 Task: Access the "File list" page variations in the site builder.
Action: Mouse moved to (1081, 77)
Screenshot: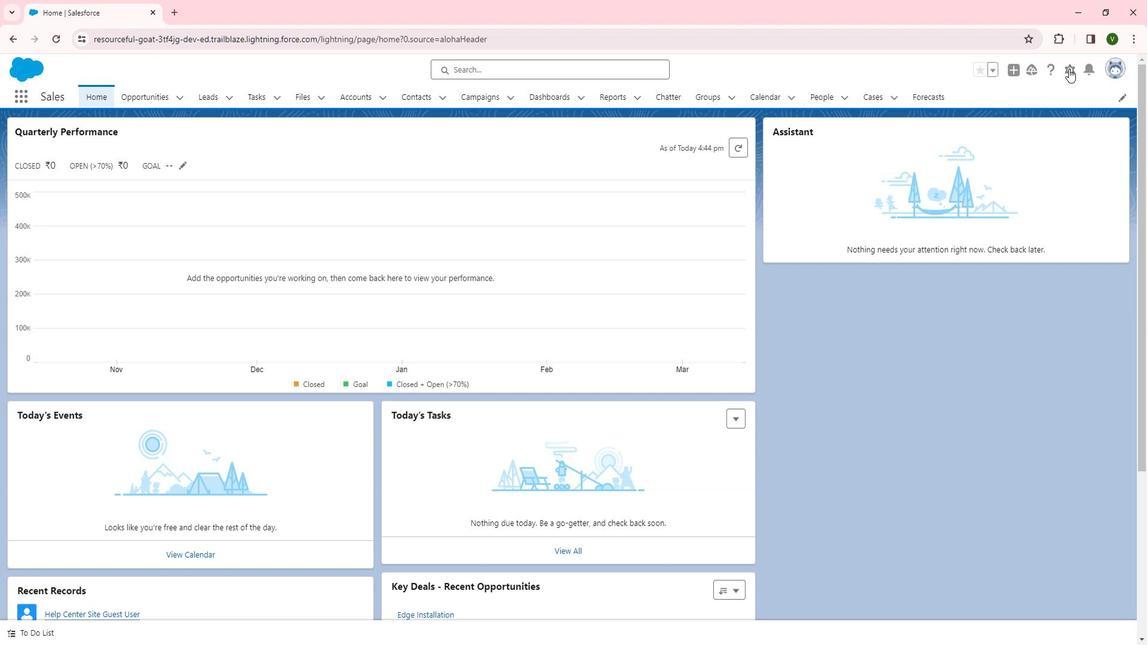 
Action: Mouse pressed left at (1081, 77)
Screenshot: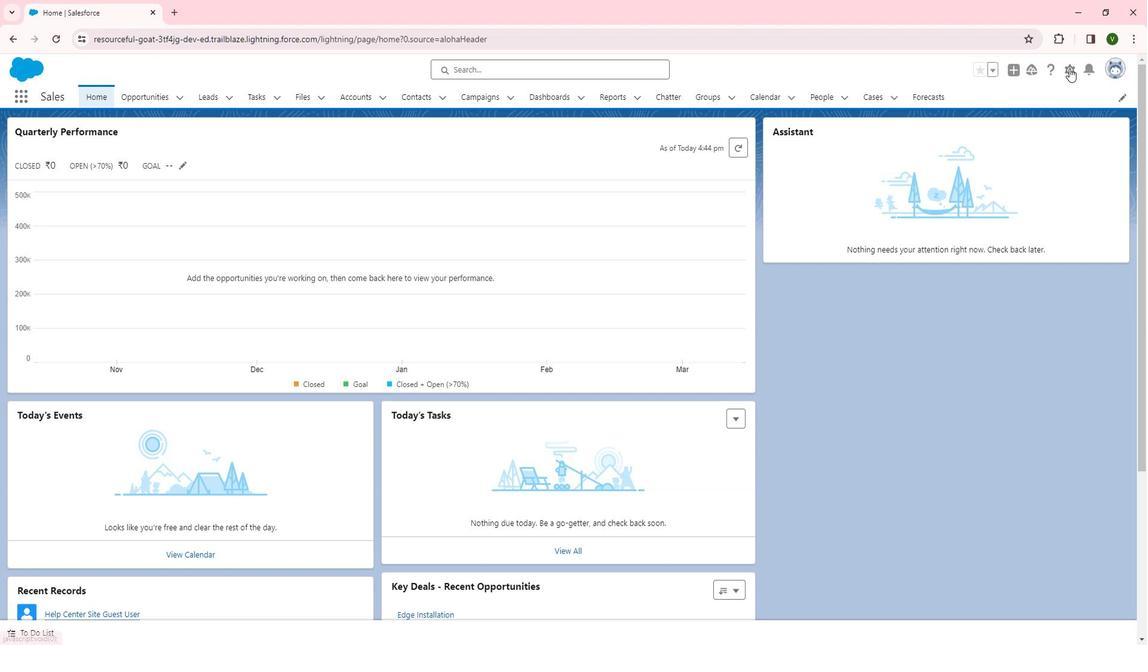 
Action: Mouse moved to (1021, 116)
Screenshot: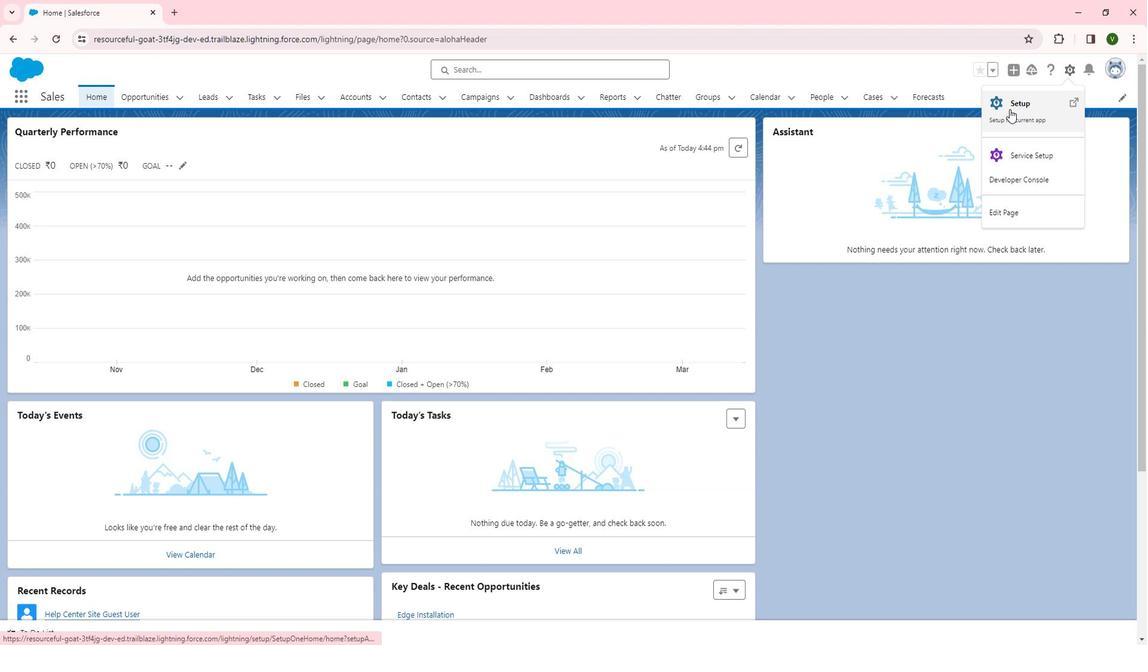 
Action: Mouse pressed left at (1021, 116)
Screenshot: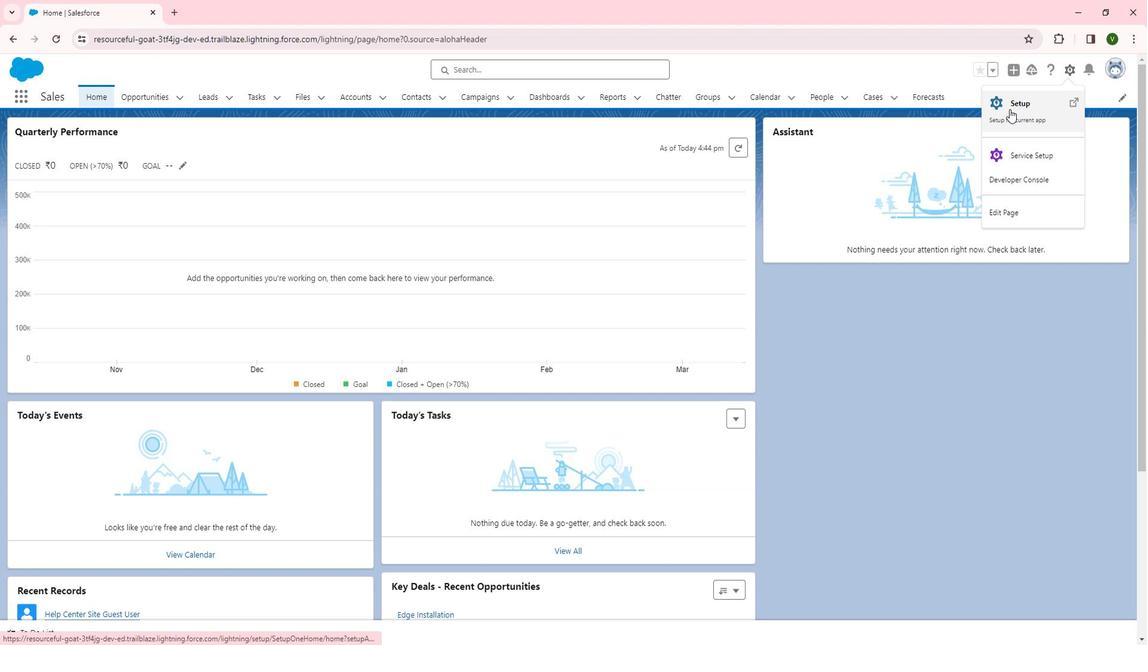 
Action: Mouse moved to (54, 424)
Screenshot: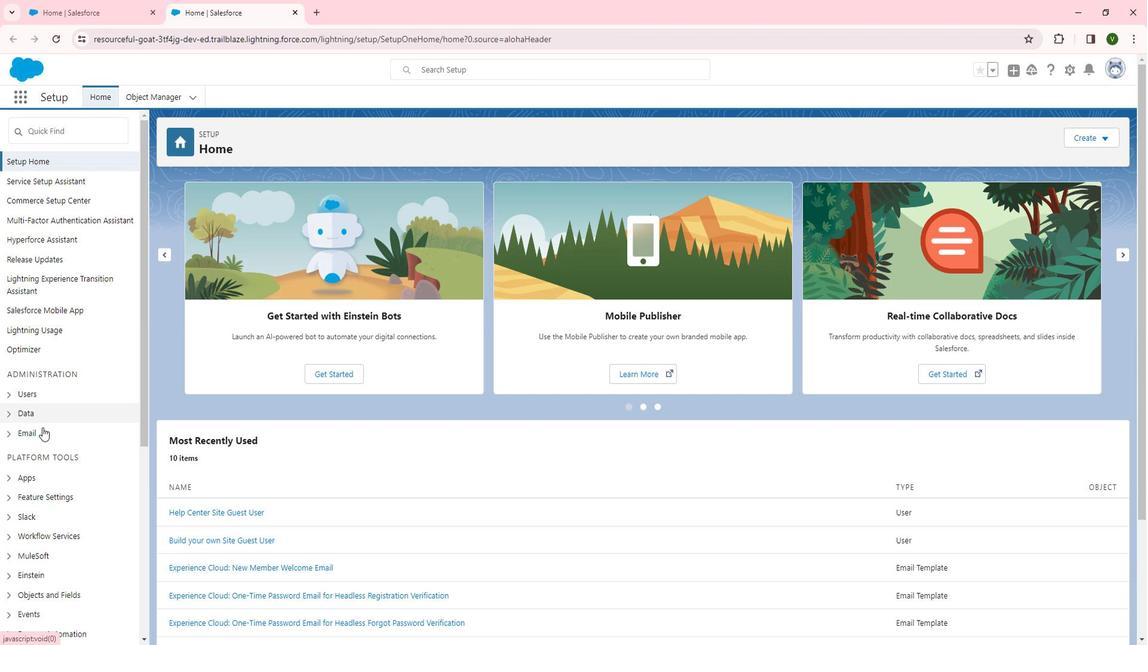 
Action: Mouse scrolled (54, 423) with delta (0, 0)
Screenshot: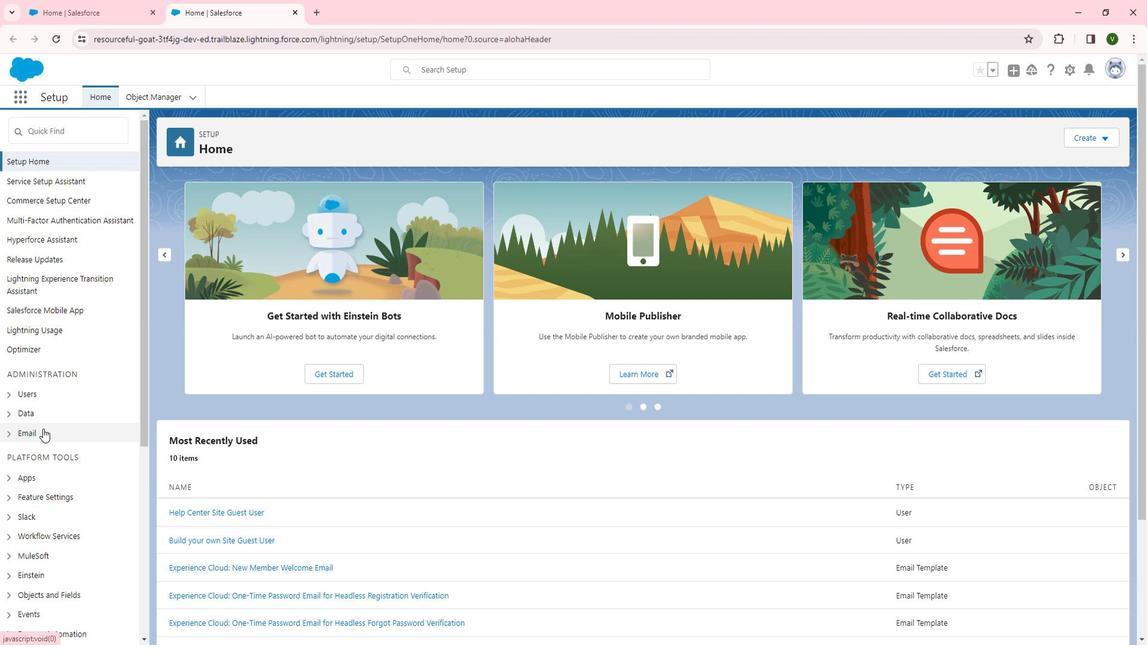 
Action: Mouse moved to (56, 424)
Screenshot: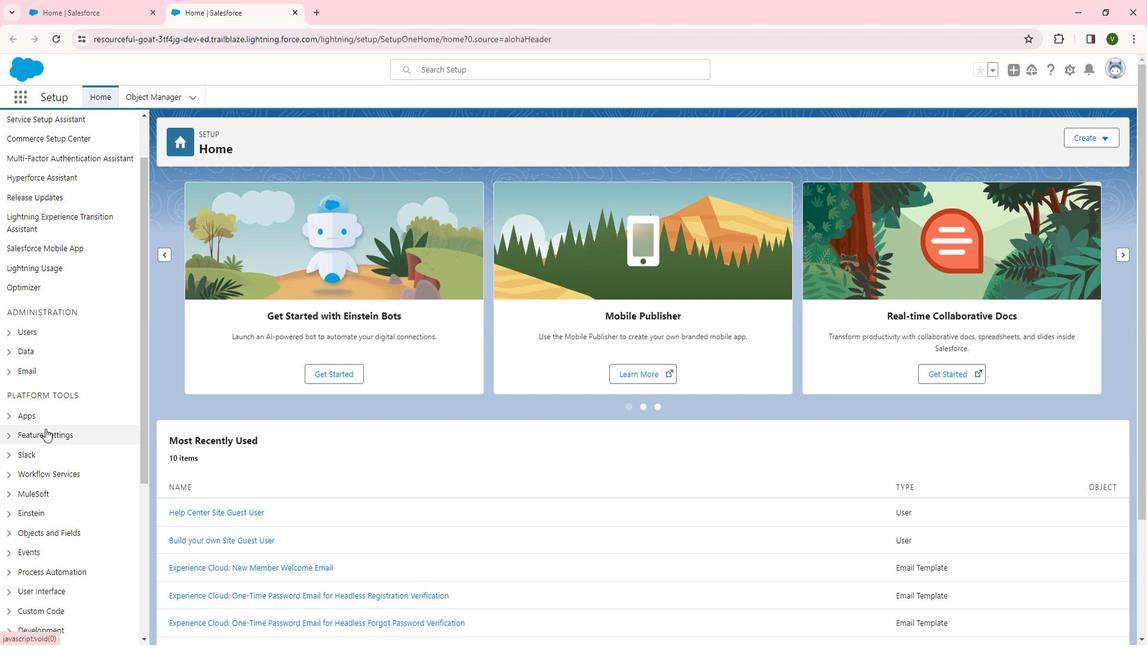 
Action: Mouse pressed left at (56, 424)
Screenshot: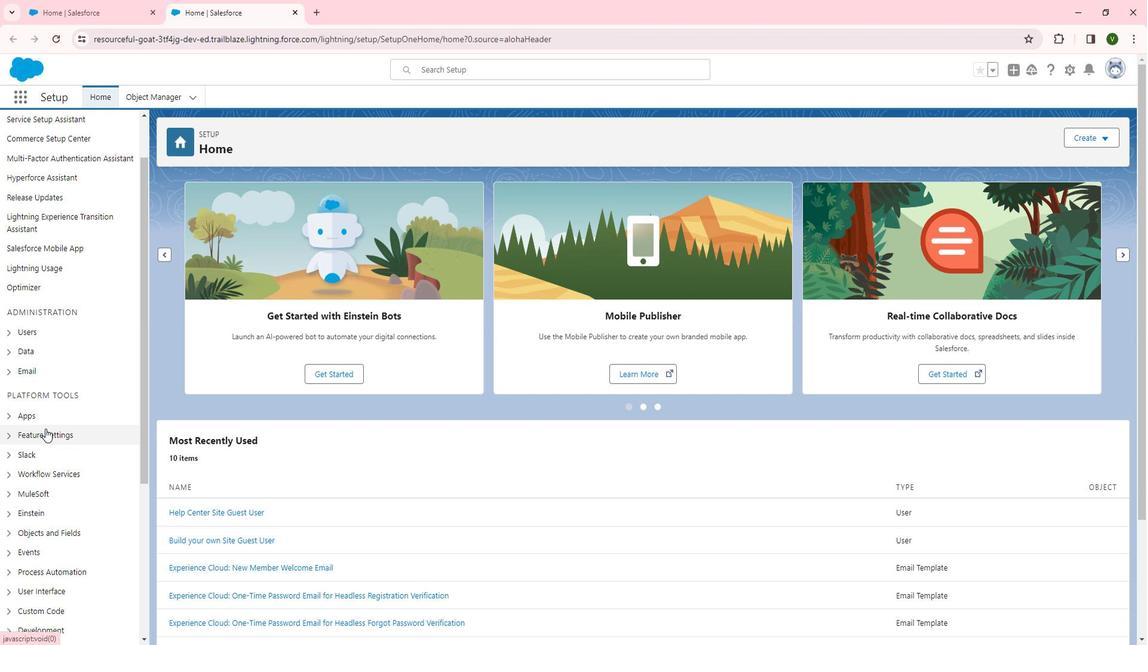
Action: Mouse scrolled (56, 423) with delta (0, 0)
Screenshot: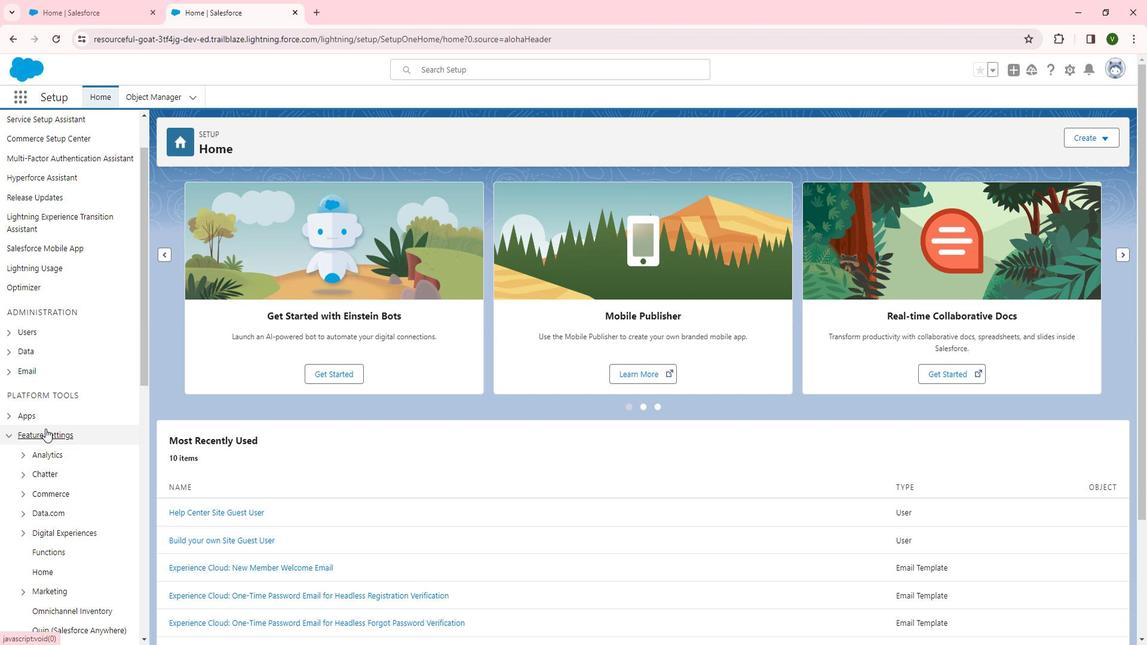 
Action: Mouse scrolled (56, 423) with delta (0, 0)
Screenshot: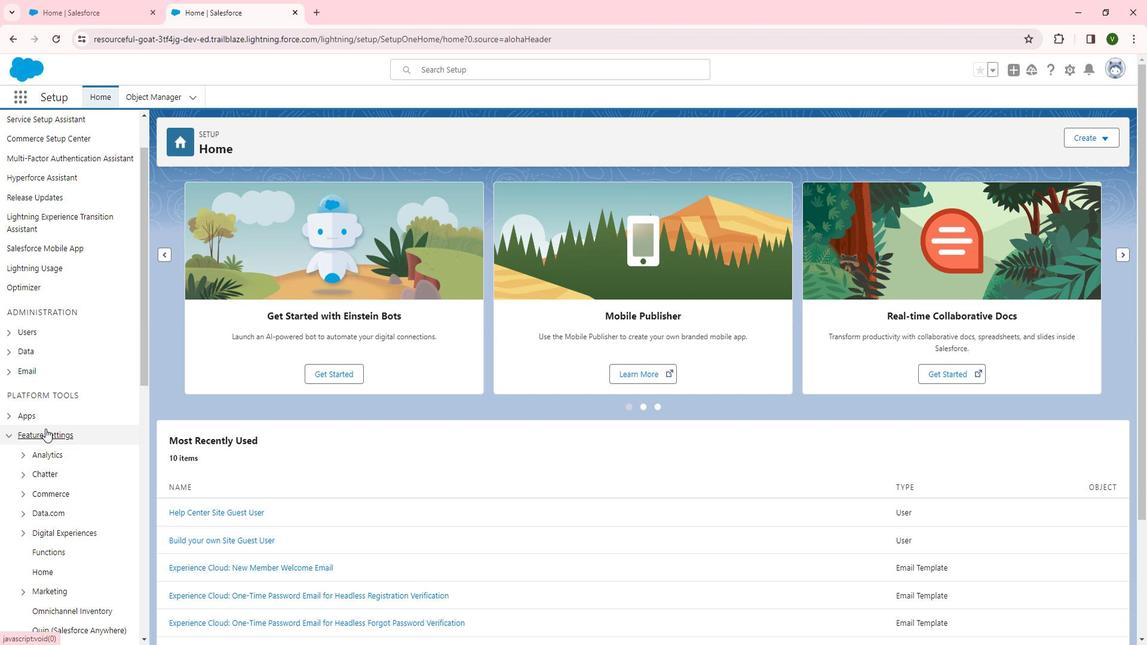 
Action: Mouse moved to (71, 404)
Screenshot: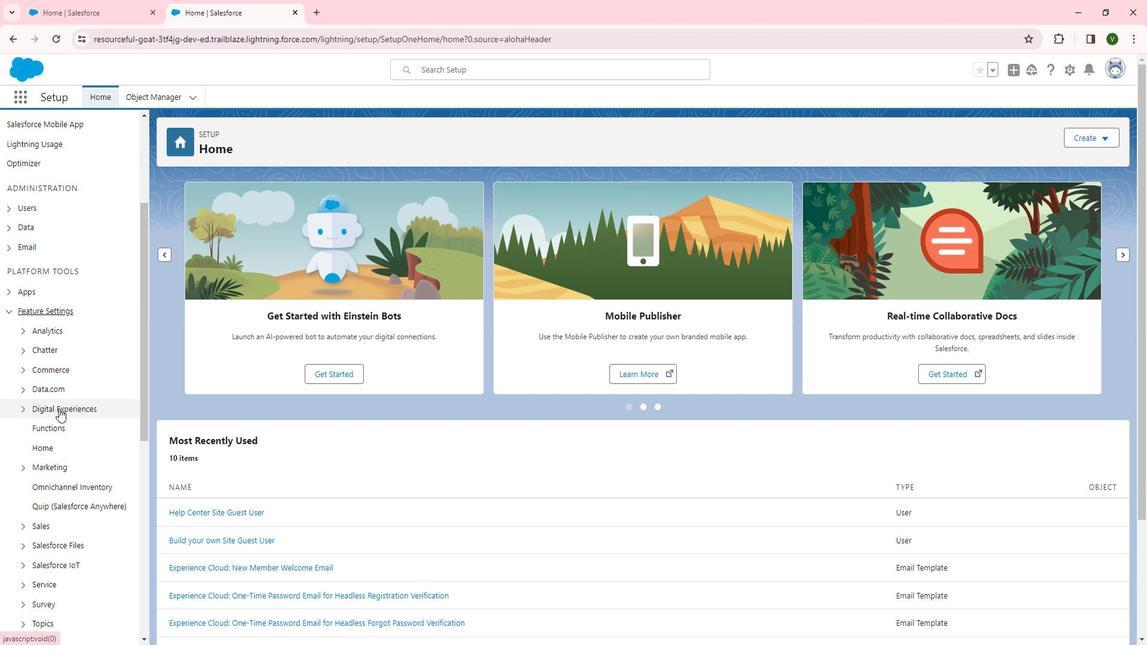 
Action: Mouse pressed left at (71, 404)
Screenshot: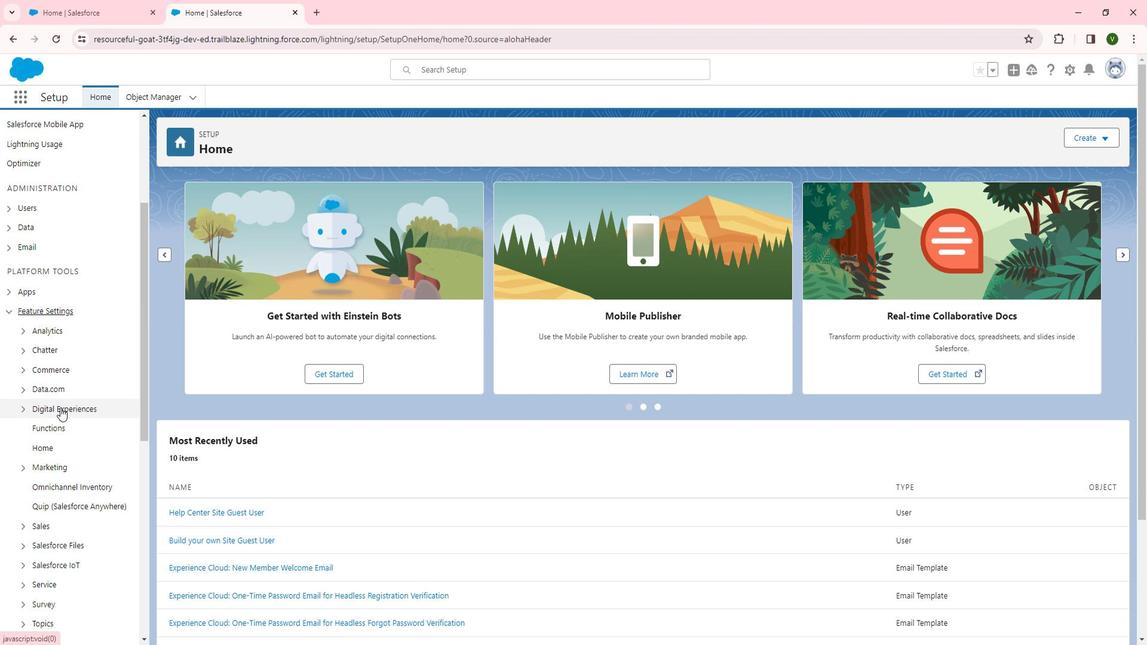 
Action: Mouse scrolled (71, 403) with delta (0, 0)
Screenshot: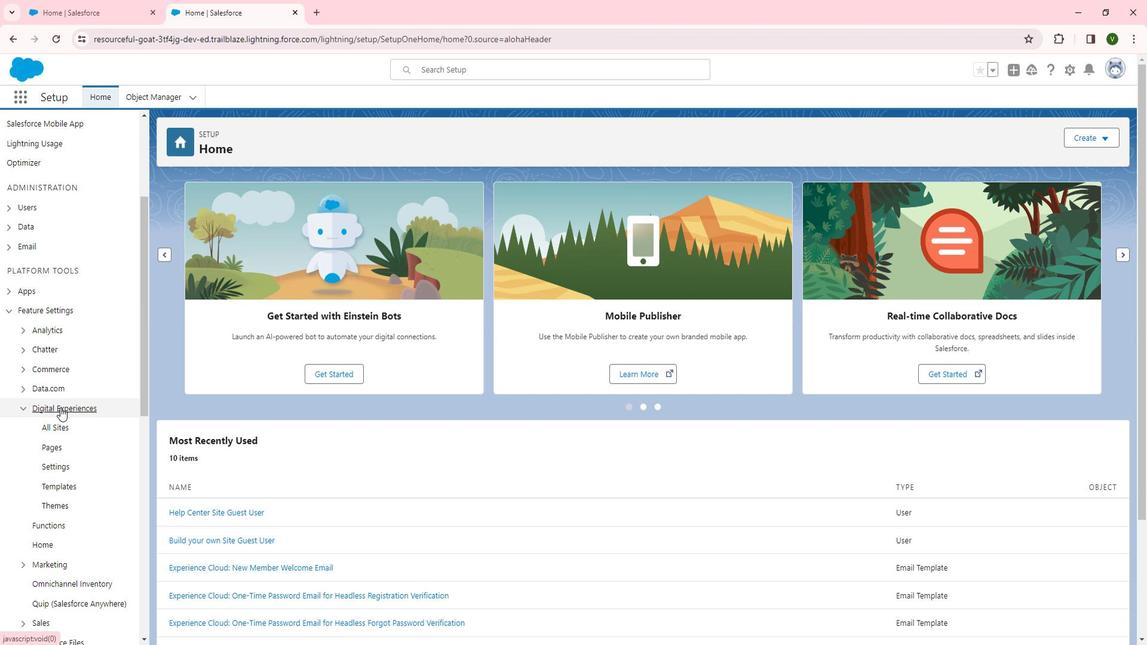 
Action: Mouse scrolled (71, 403) with delta (0, 0)
Screenshot: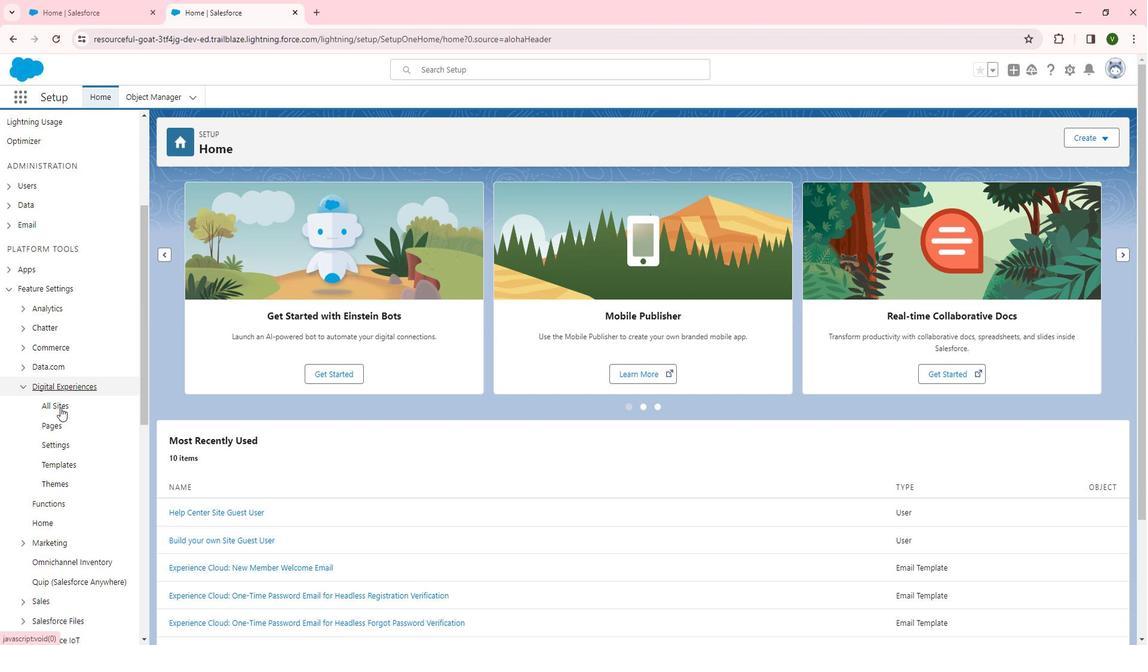 
Action: Mouse moved to (64, 298)
Screenshot: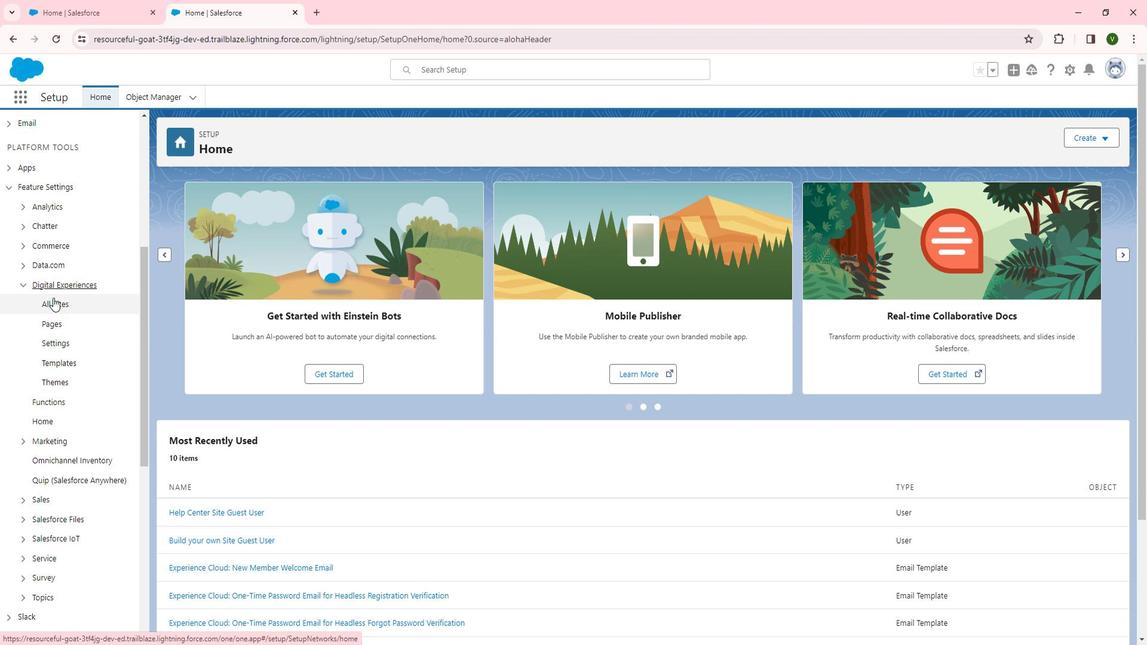 
Action: Mouse pressed left at (64, 298)
Screenshot: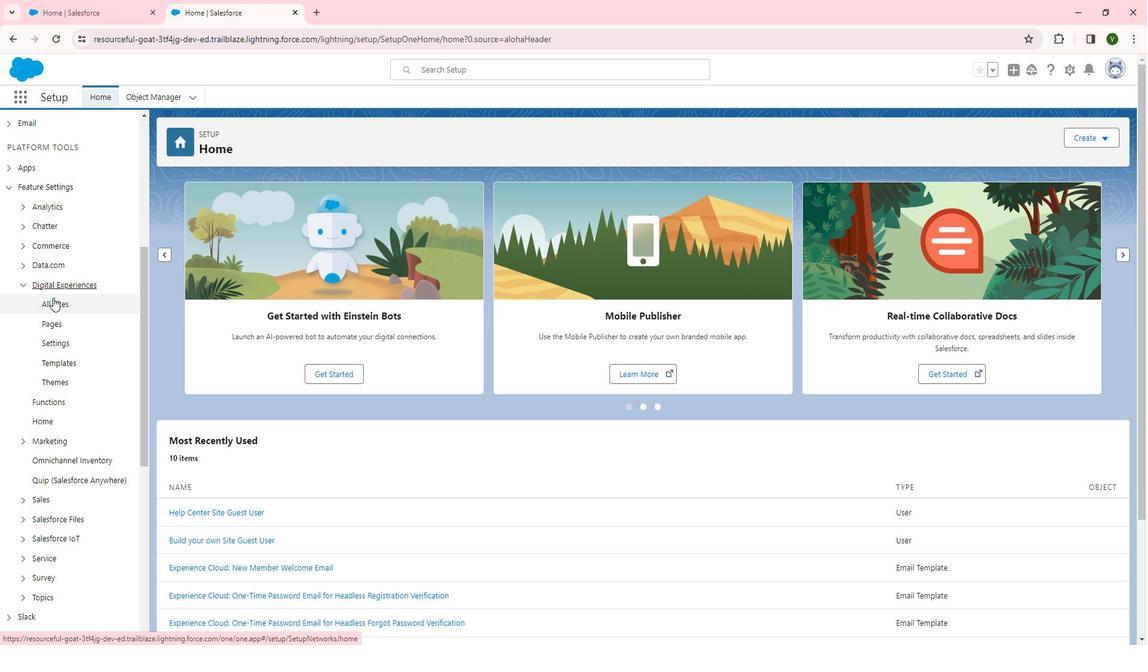 
Action: Mouse moved to (210, 317)
Screenshot: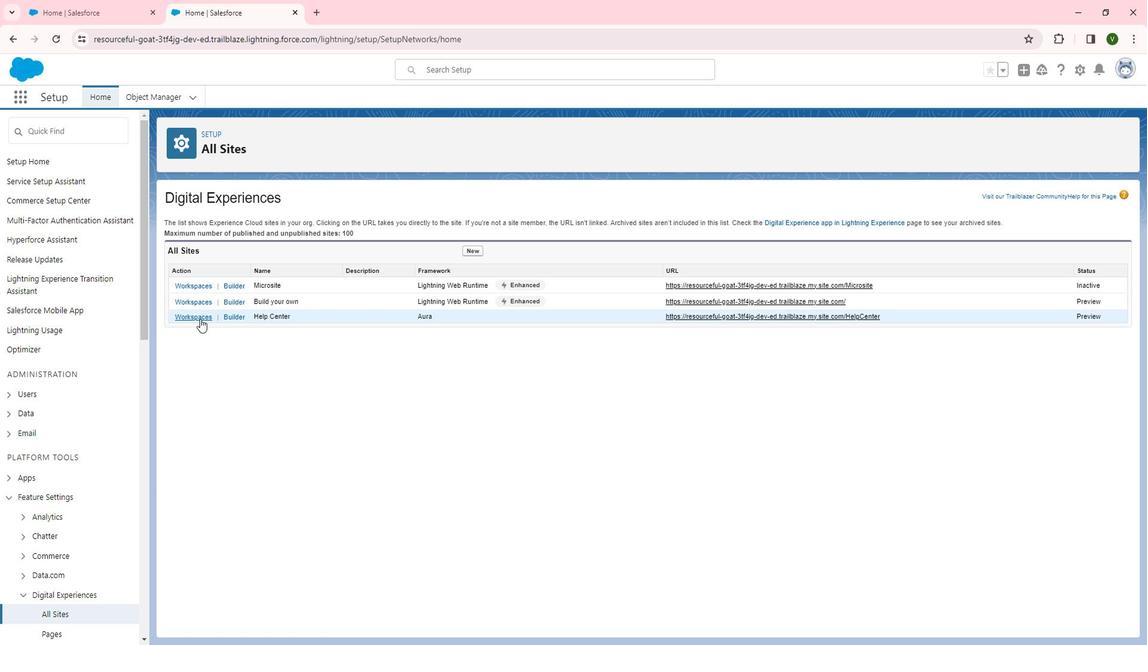 
Action: Mouse pressed left at (210, 317)
Screenshot: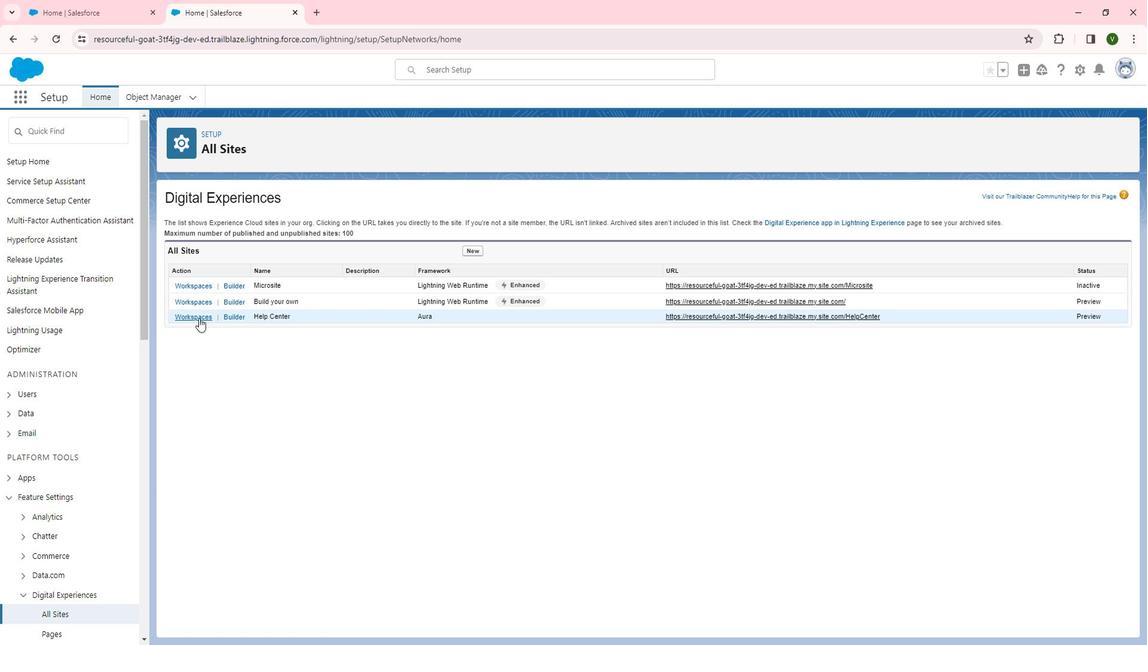 
Action: Mouse moved to (153, 299)
Screenshot: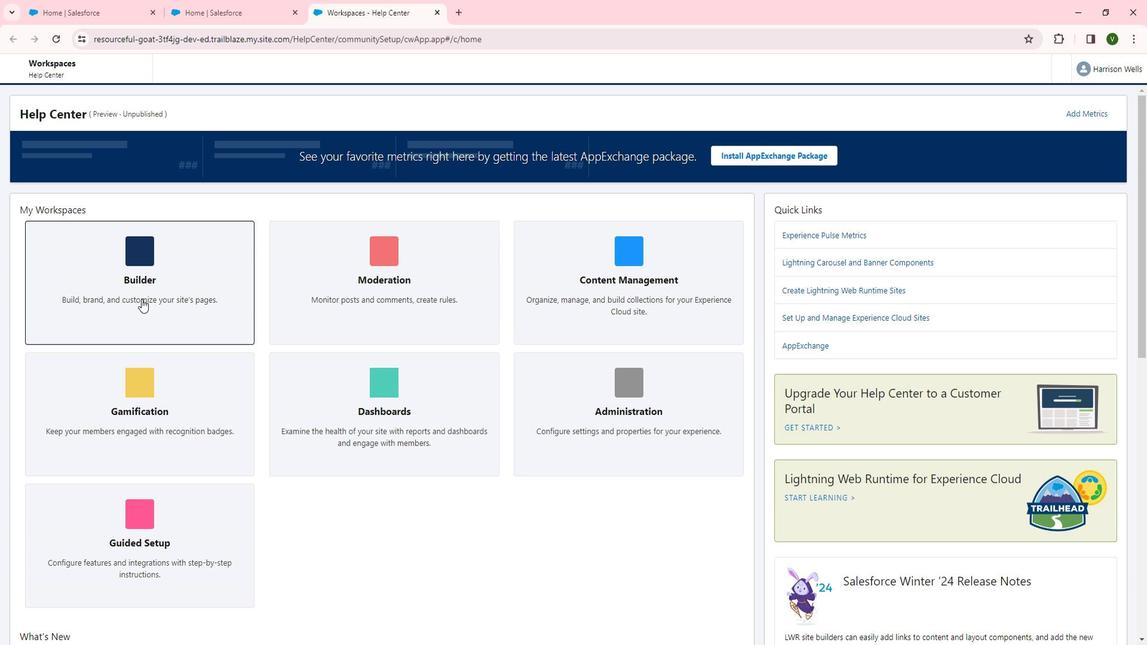 
Action: Mouse pressed left at (153, 299)
Screenshot: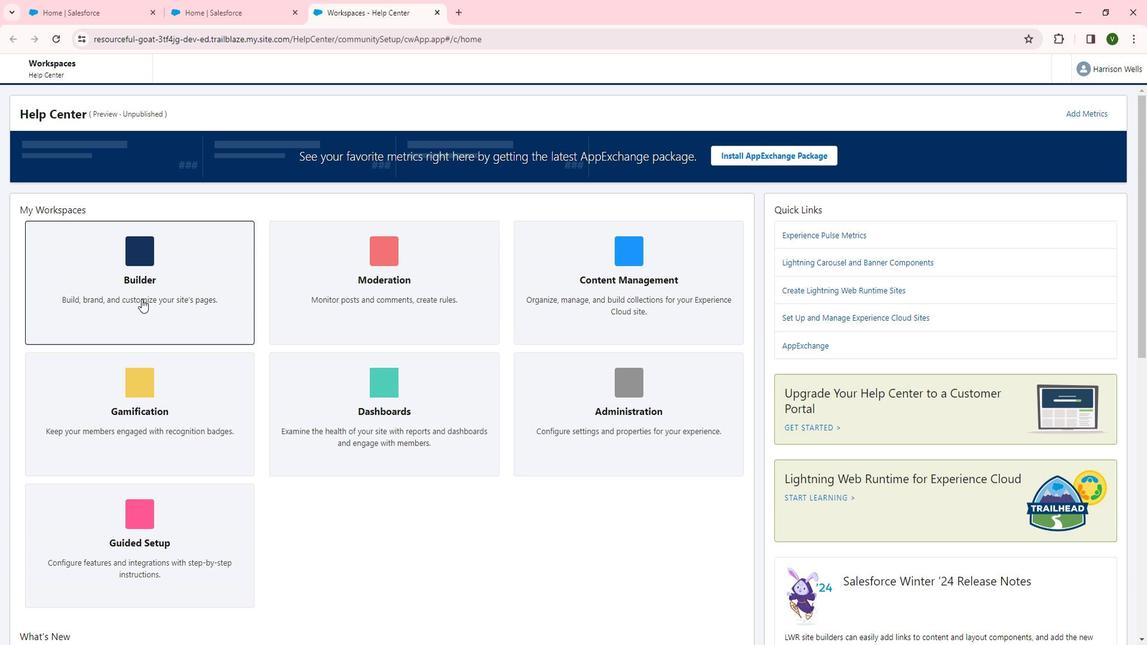 
Action: Mouse moved to (162, 88)
Screenshot: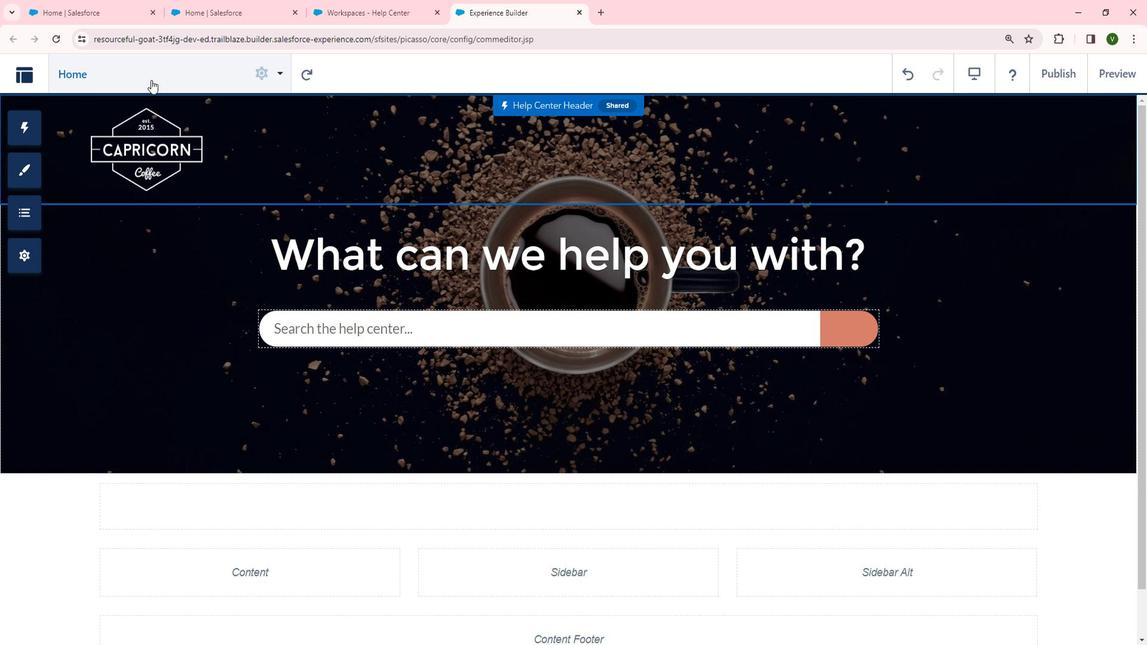 
Action: Mouse pressed left at (162, 88)
Screenshot: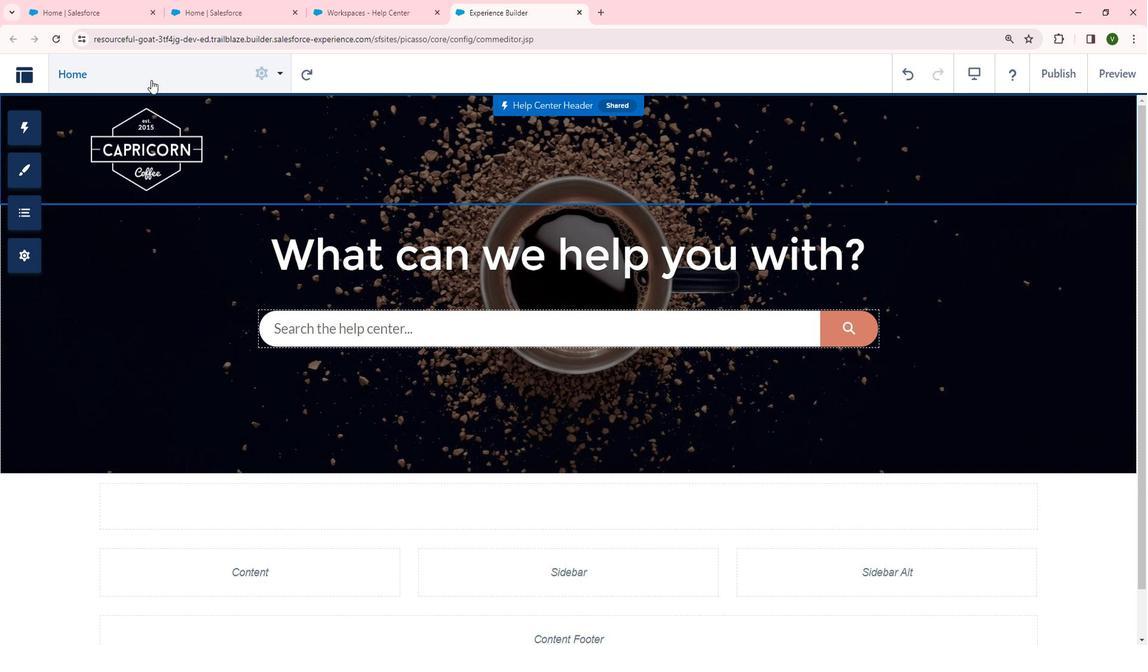 
Action: Mouse moved to (177, 313)
Screenshot: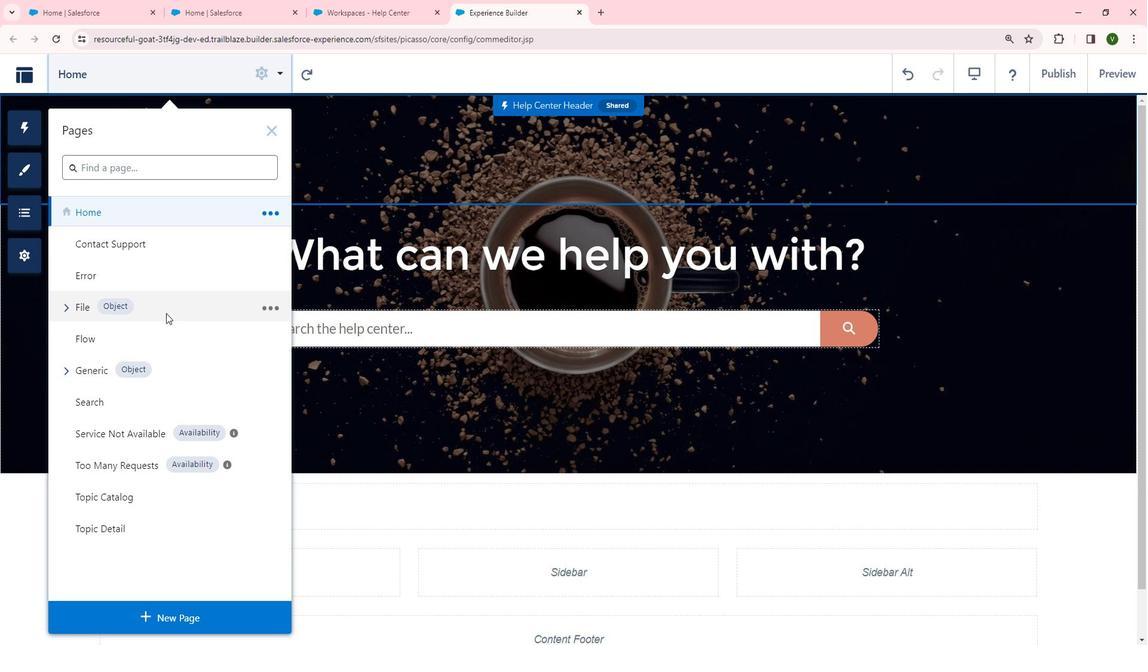 
Action: Mouse pressed left at (177, 313)
Screenshot: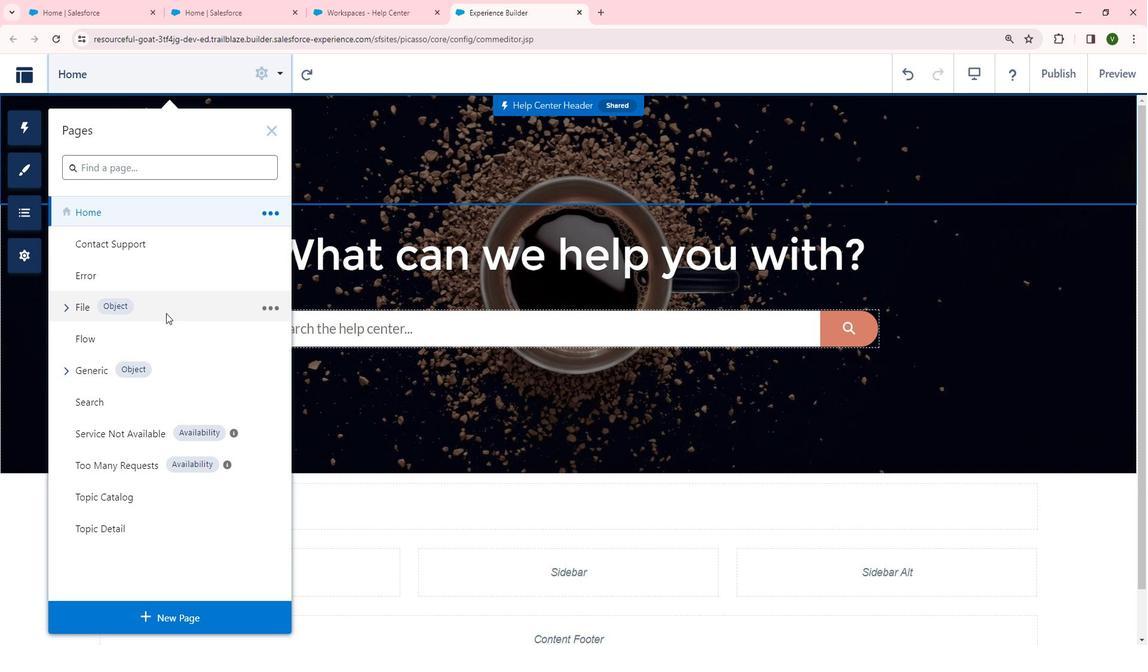 
Action: Mouse moved to (77, 307)
Screenshot: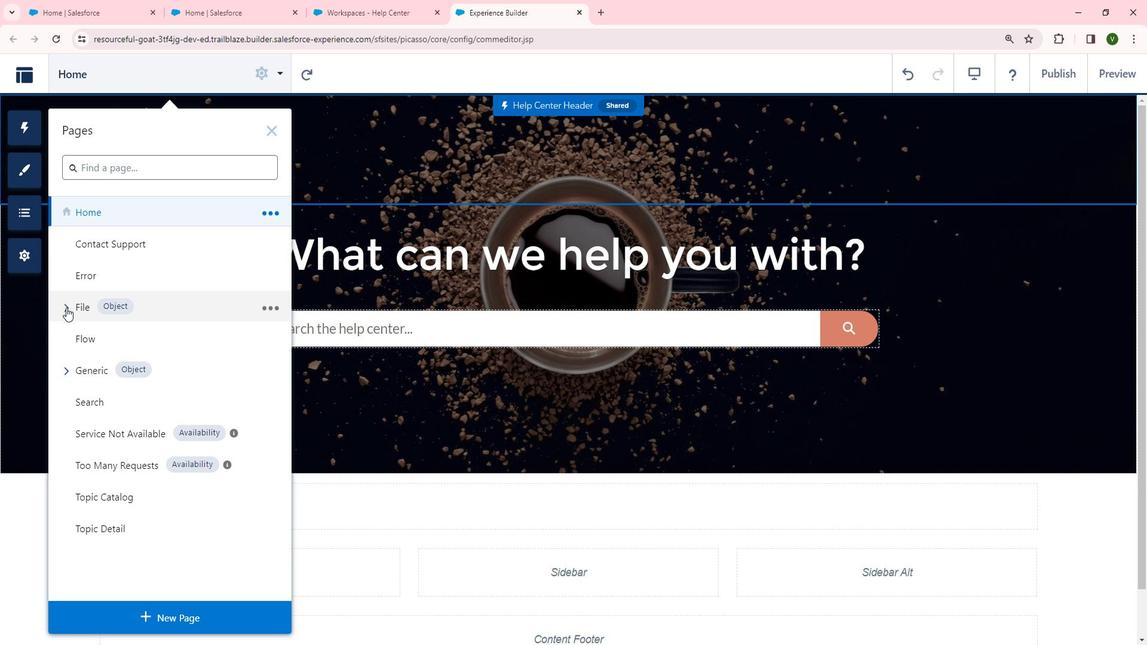 
Action: Mouse pressed left at (77, 307)
Screenshot: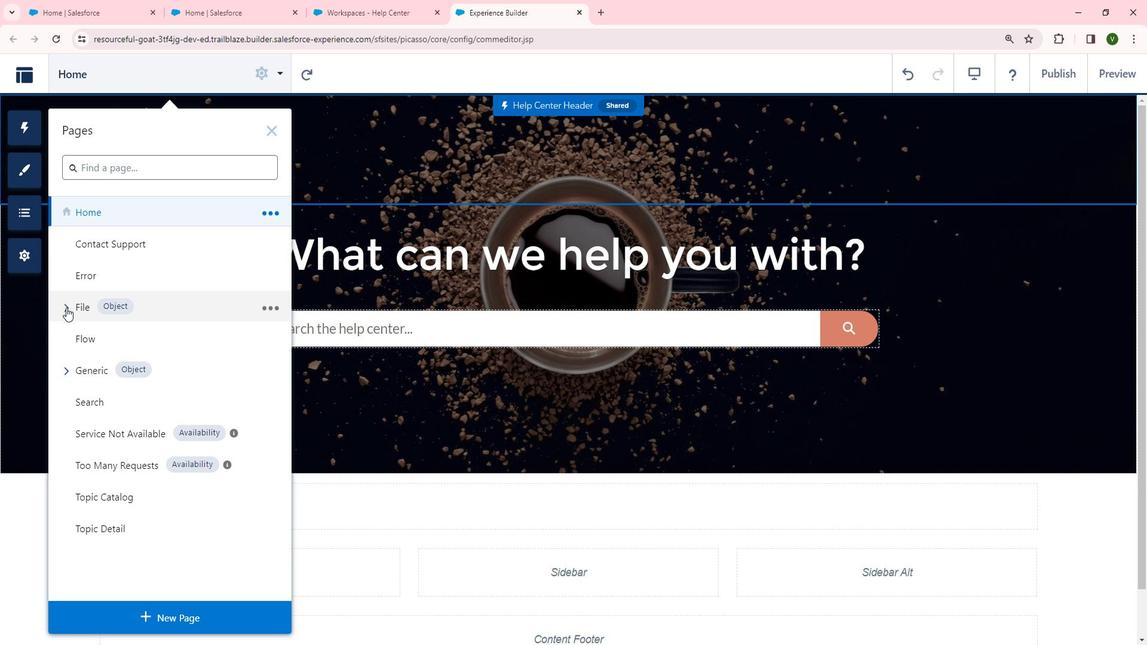 
Action: Mouse moved to (246, 370)
Screenshot: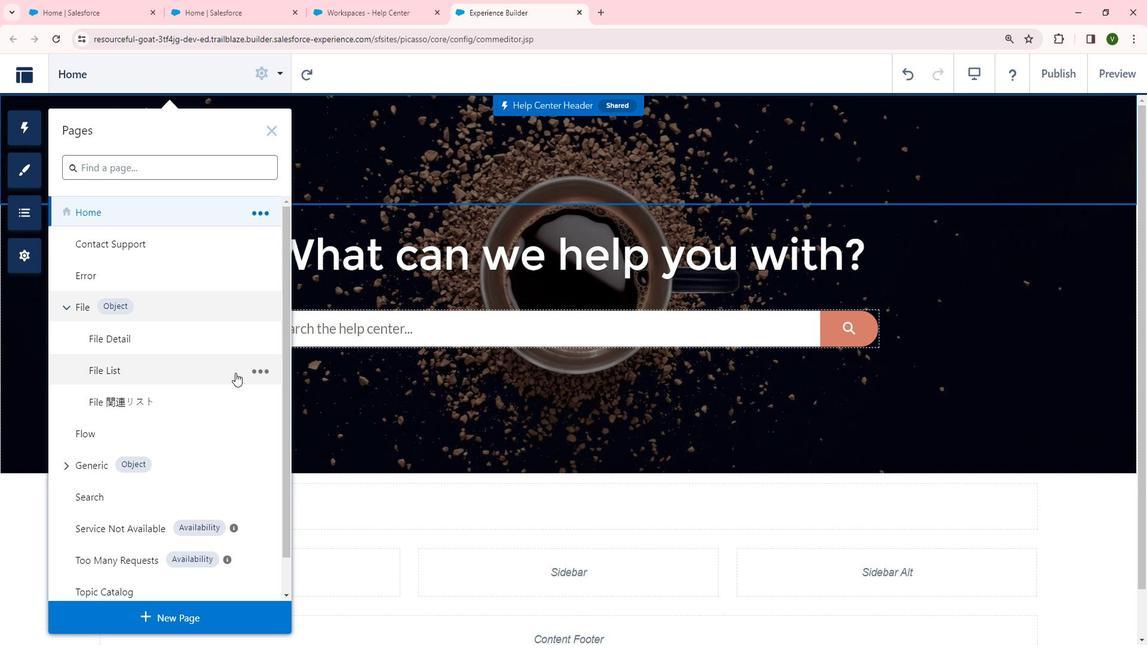 
Action: Mouse pressed left at (246, 370)
Screenshot: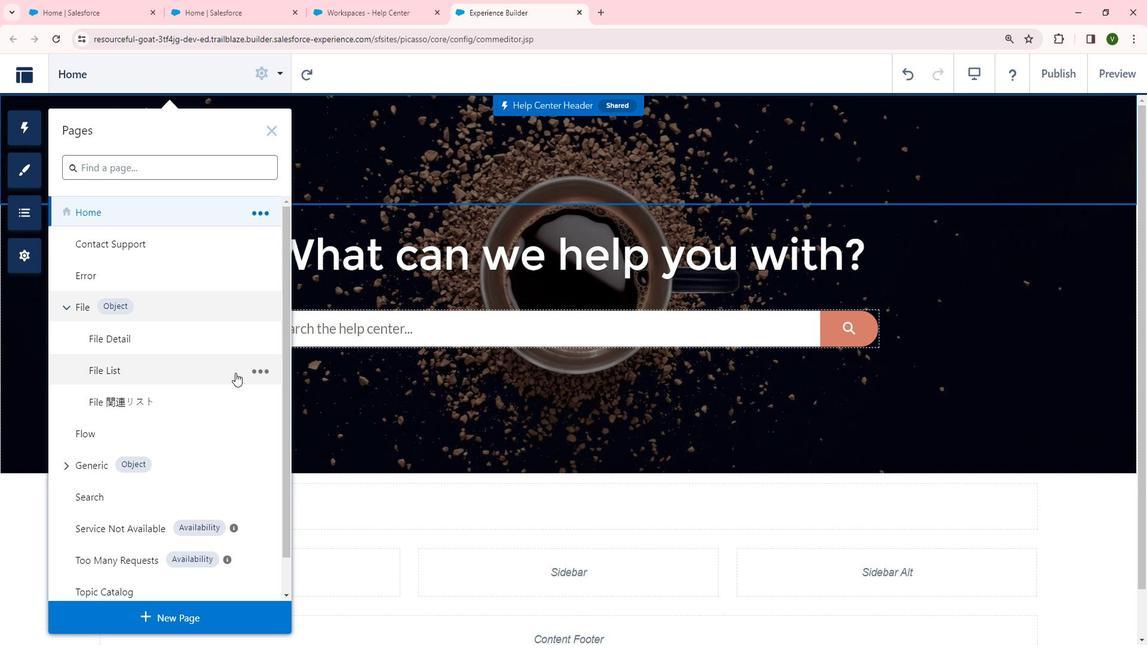 
Action: Mouse moved to (259, 81)
Screenshot: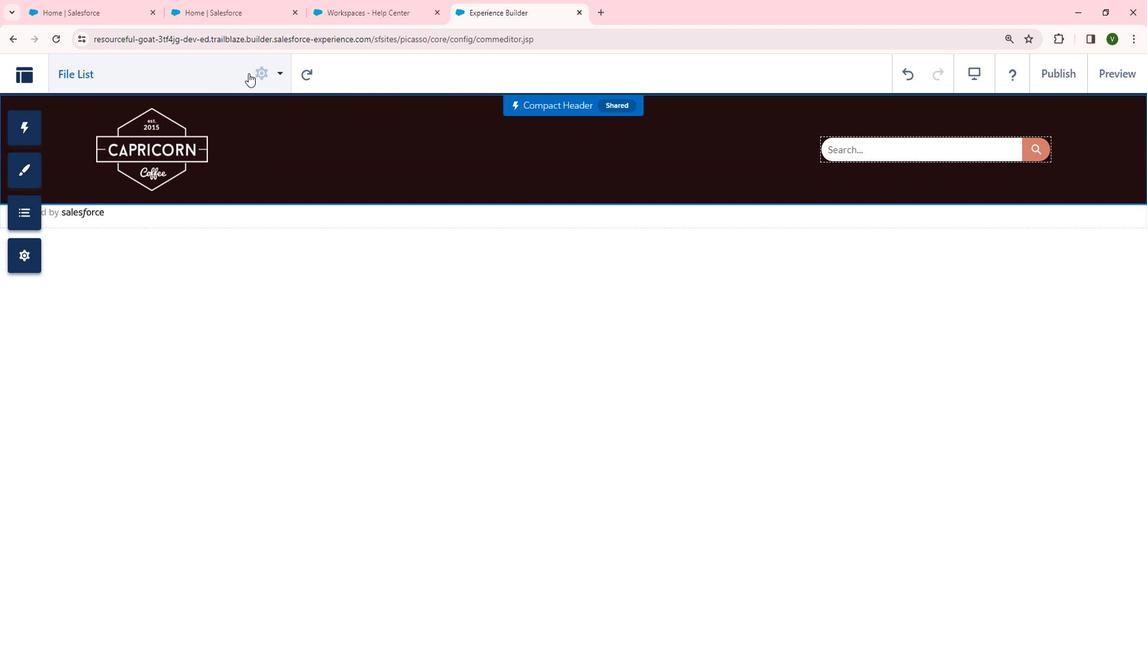 
Action: Mouse pressed left at (259, 81)
Screenshot: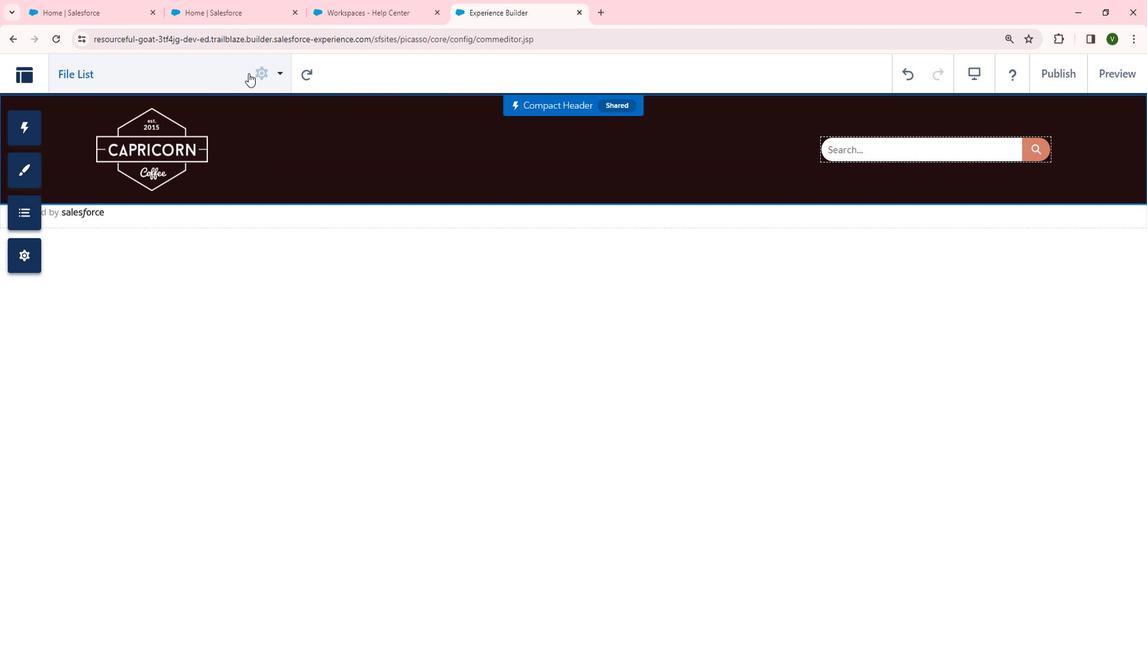 
Action: Mouse moved to (277, 329)
Screenshot: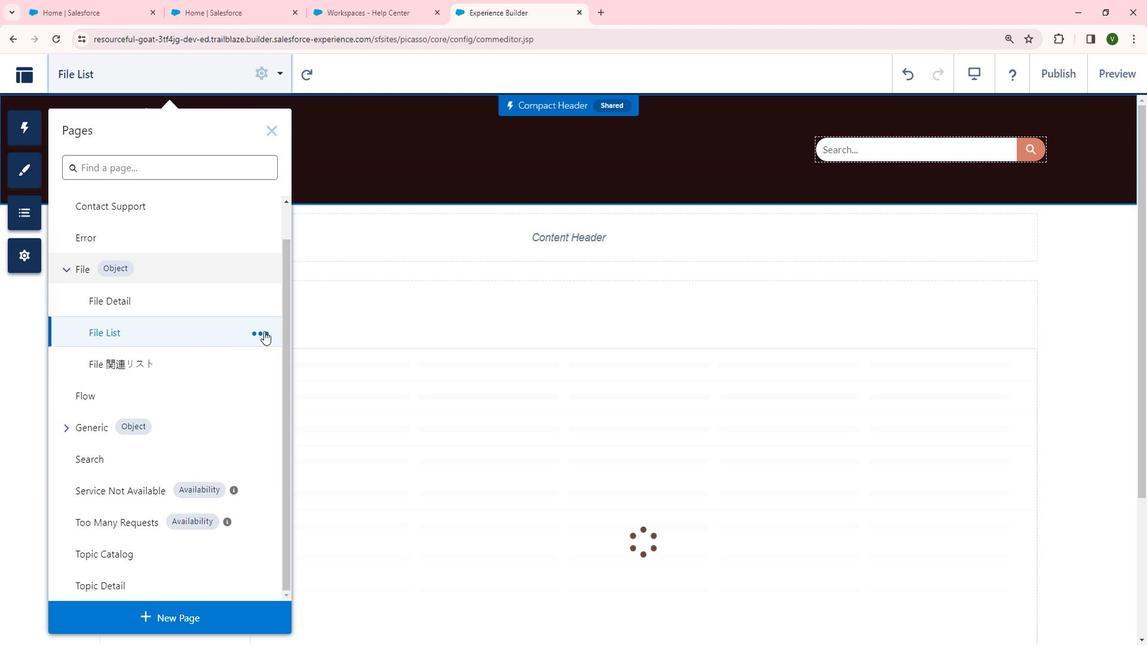 
Action: Mouse pressed left at (277, 329)
Screenshot: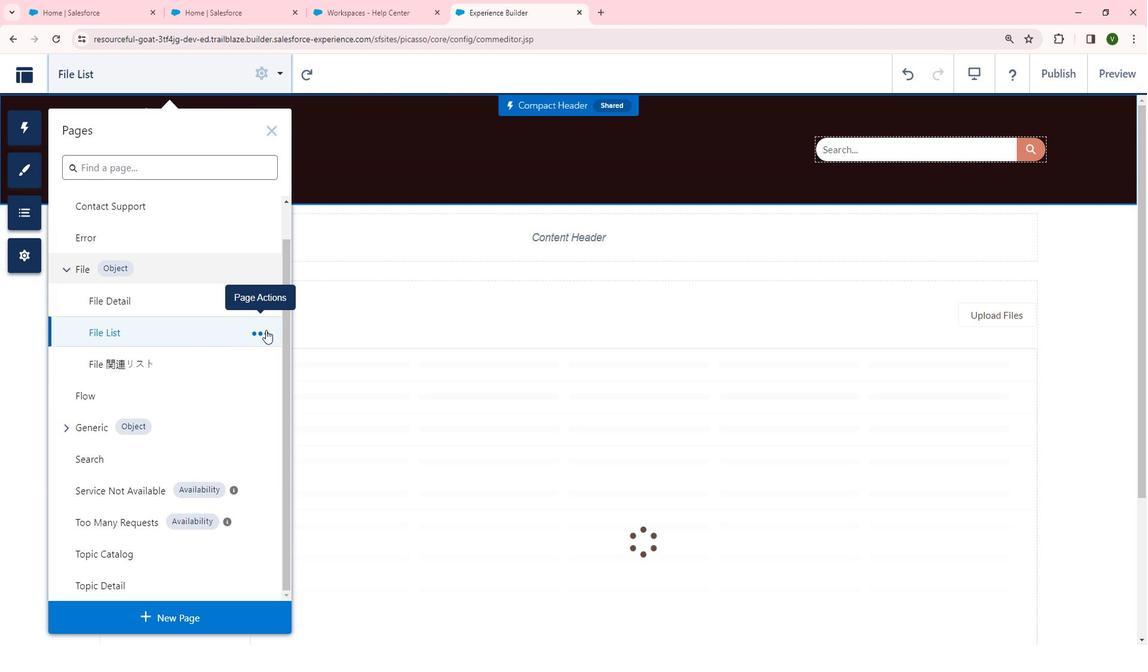
Action: Mouse moved to (335, 332)
Screenshot: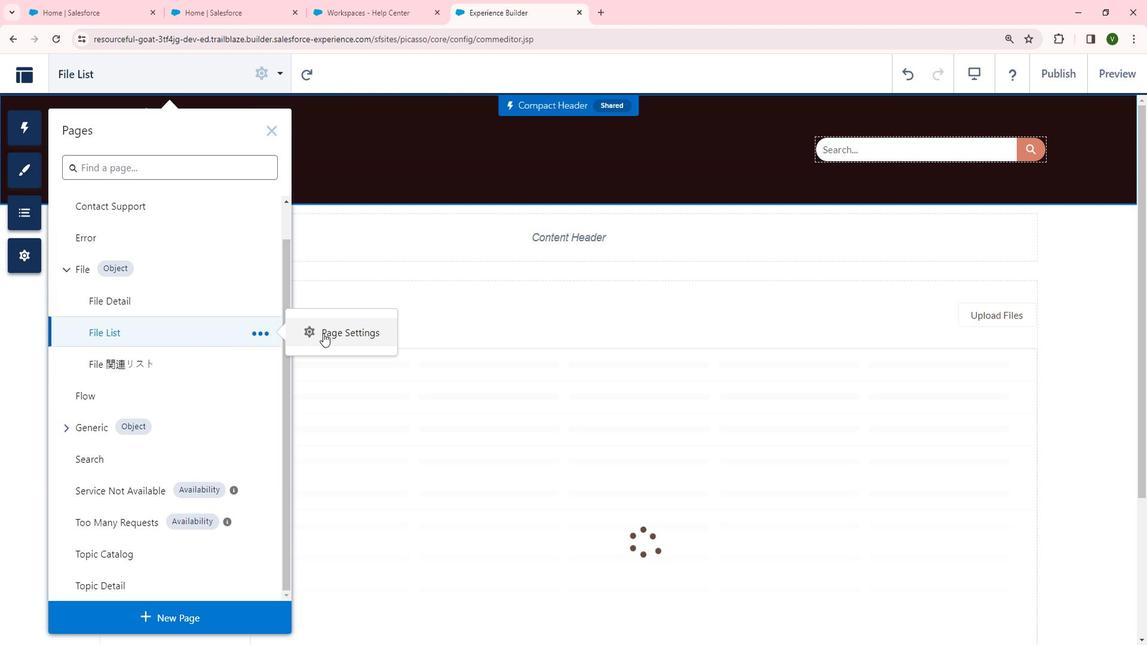 
Action: Mouse pressed left at (335, 332)
Screenshot: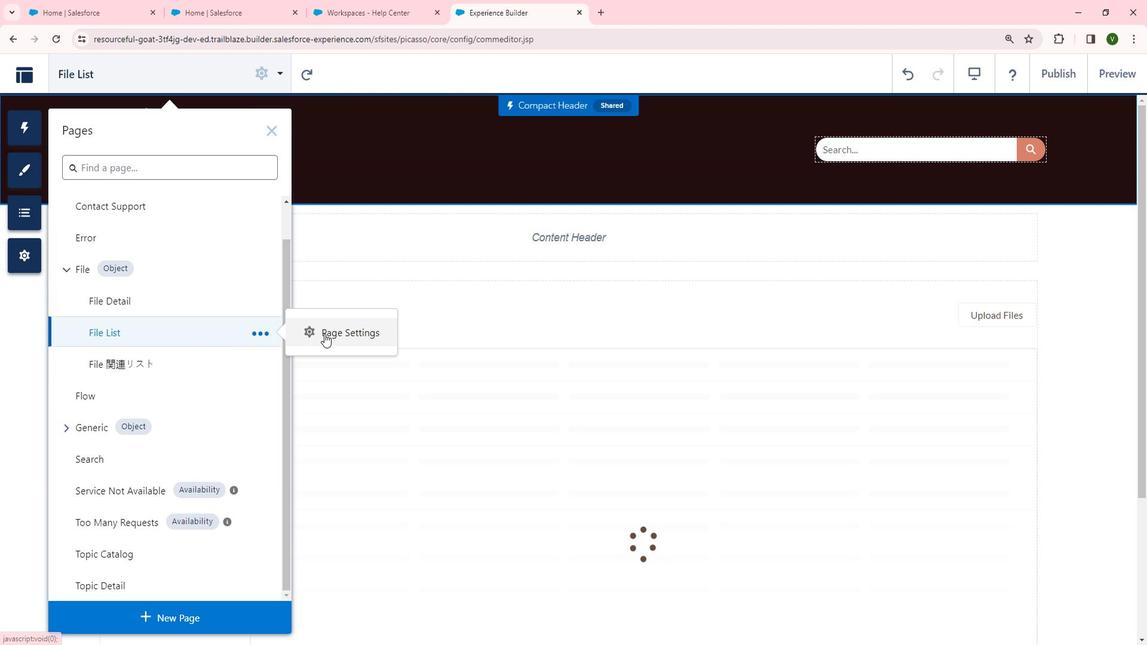 
Action: Mouse moved to (469, 135)
Screenshot: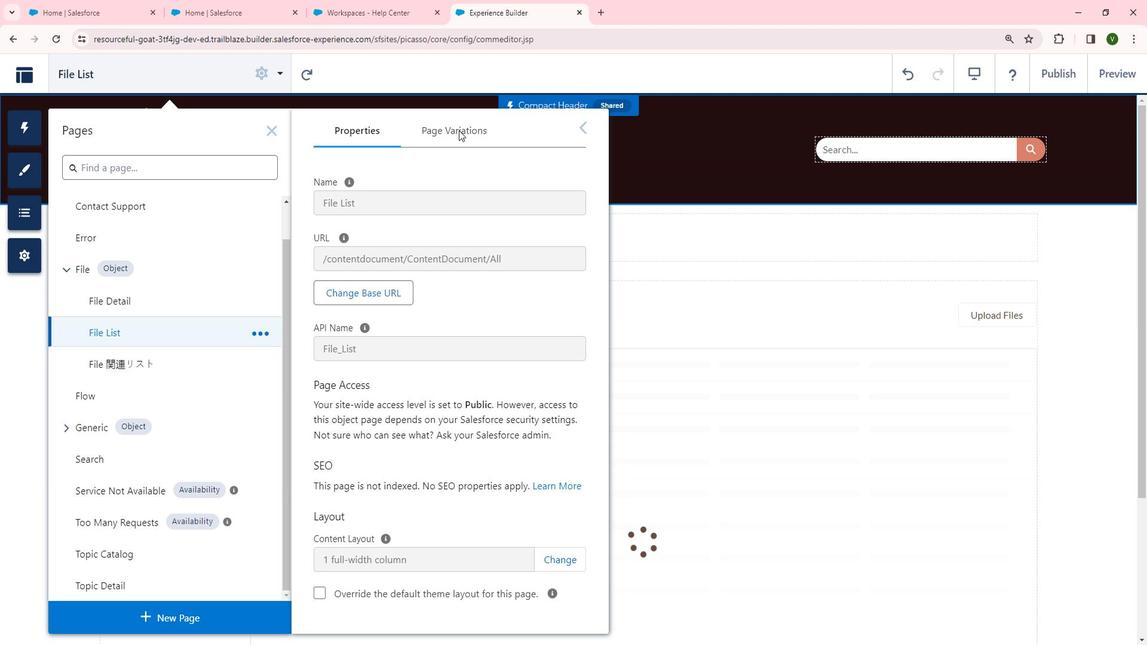 
Action: Mouse pressed left at (469, 135)
Screenshot: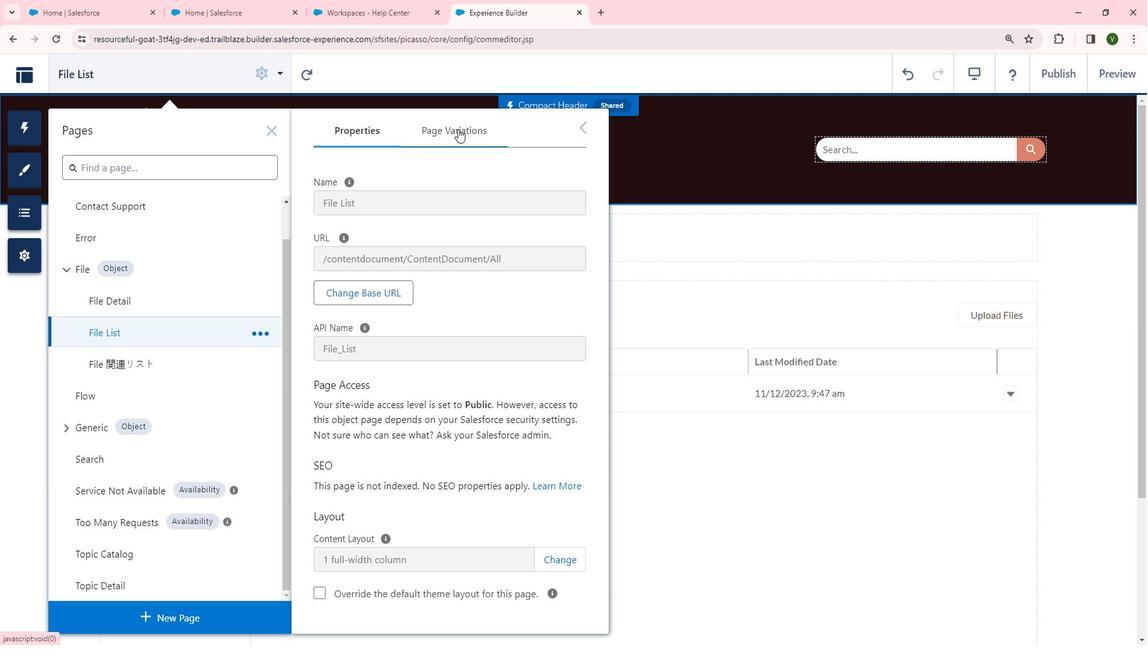 
Action: Mouse moved to (807, 241)
Screenshot: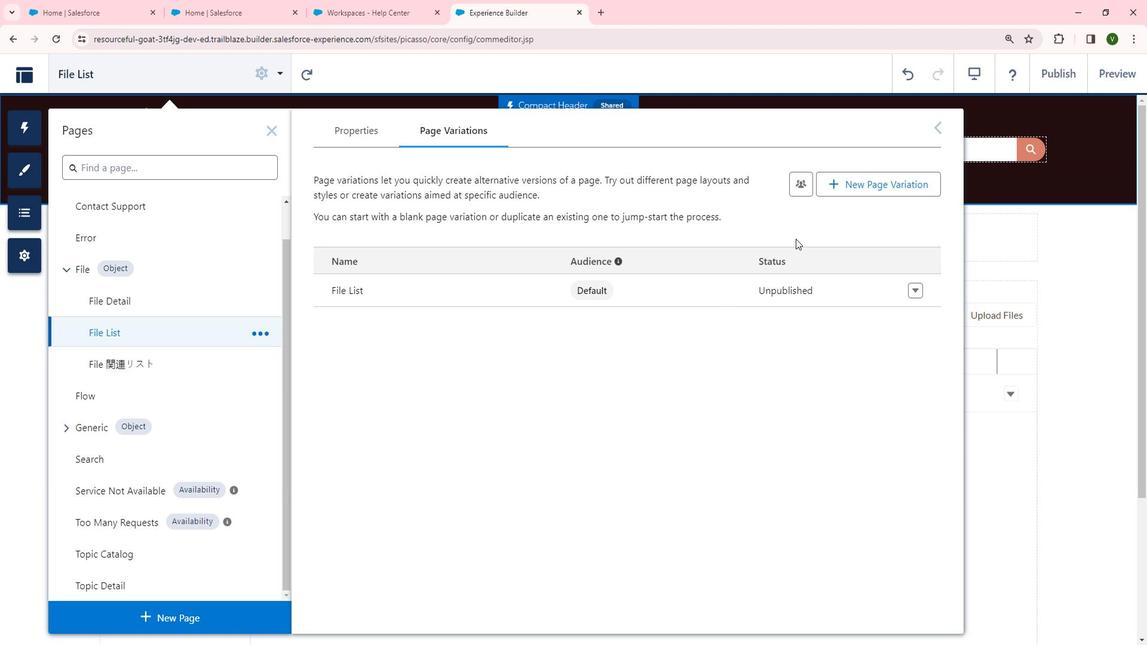 
